 Task: Change comments notification setting an edits to none.
Action: Mouse moved to (1108, 66)
Screenshot: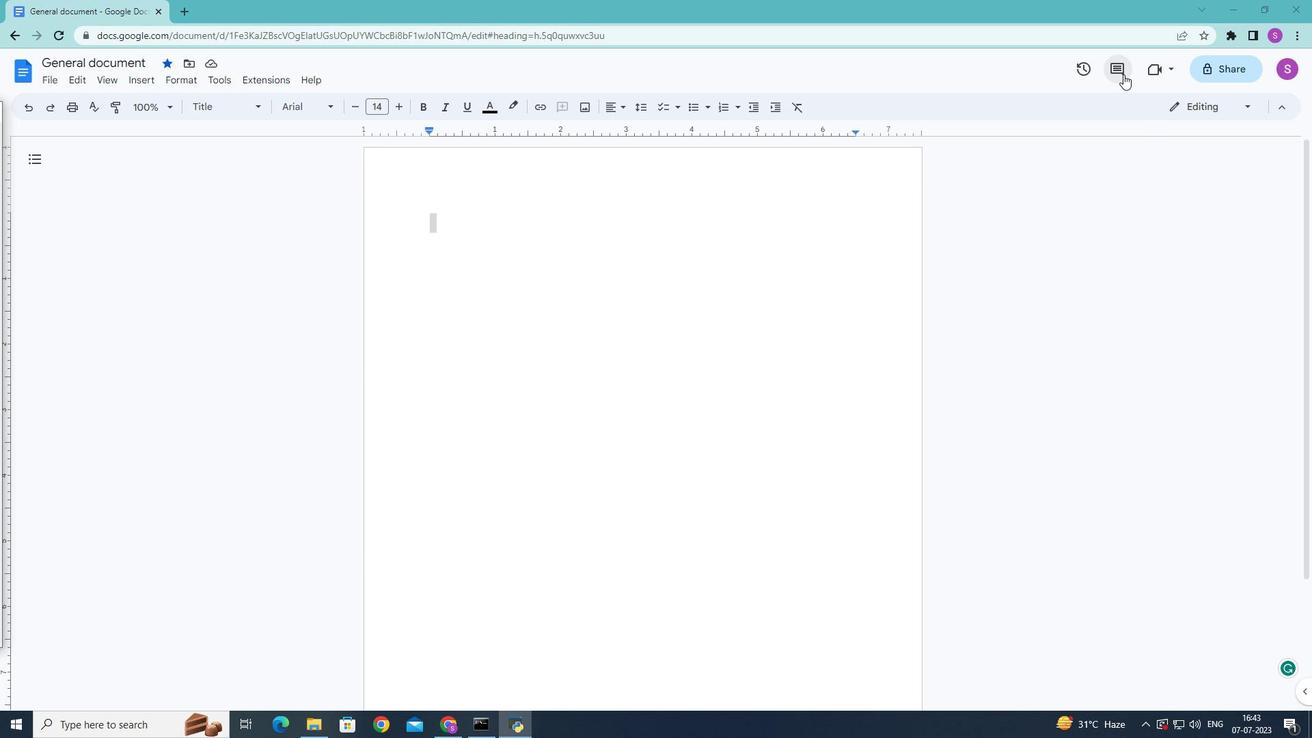 
Action: Mouse pressed left at (1108, 66)
Screenshot: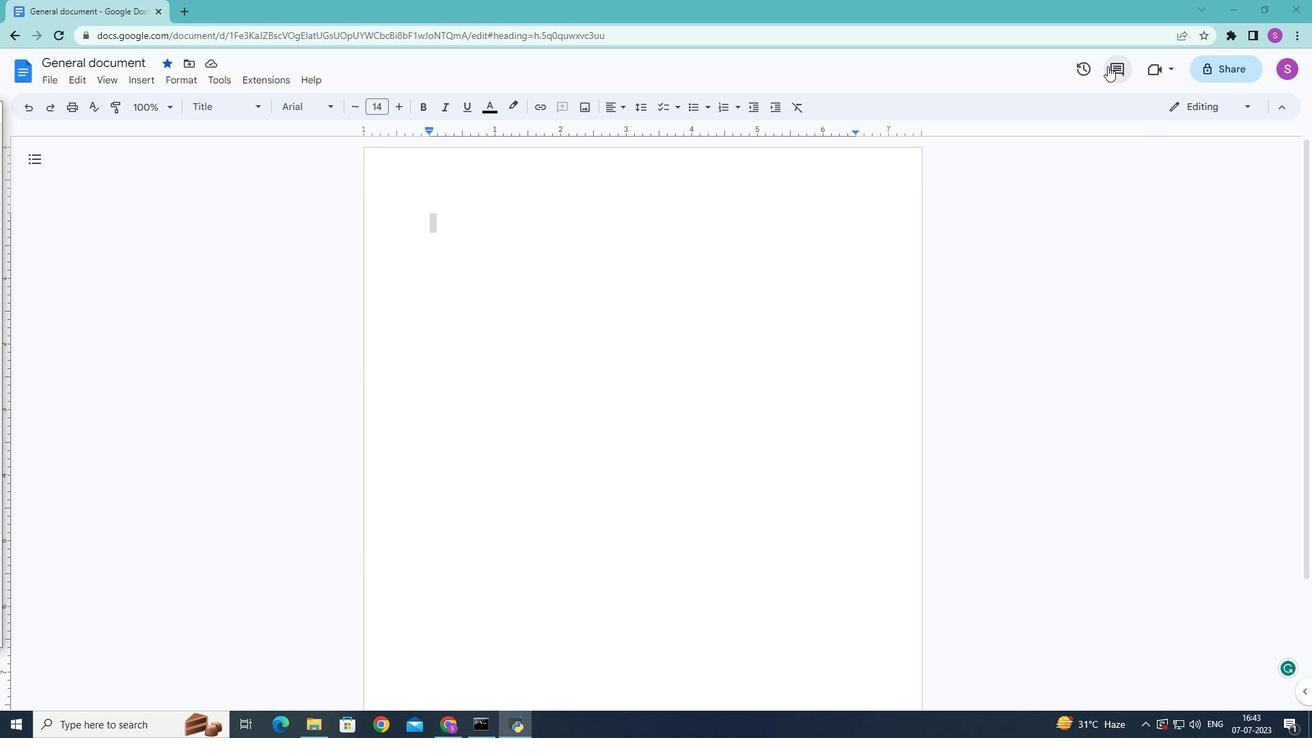 
Action: Mouse moved to (1236, 114)
Screenshot: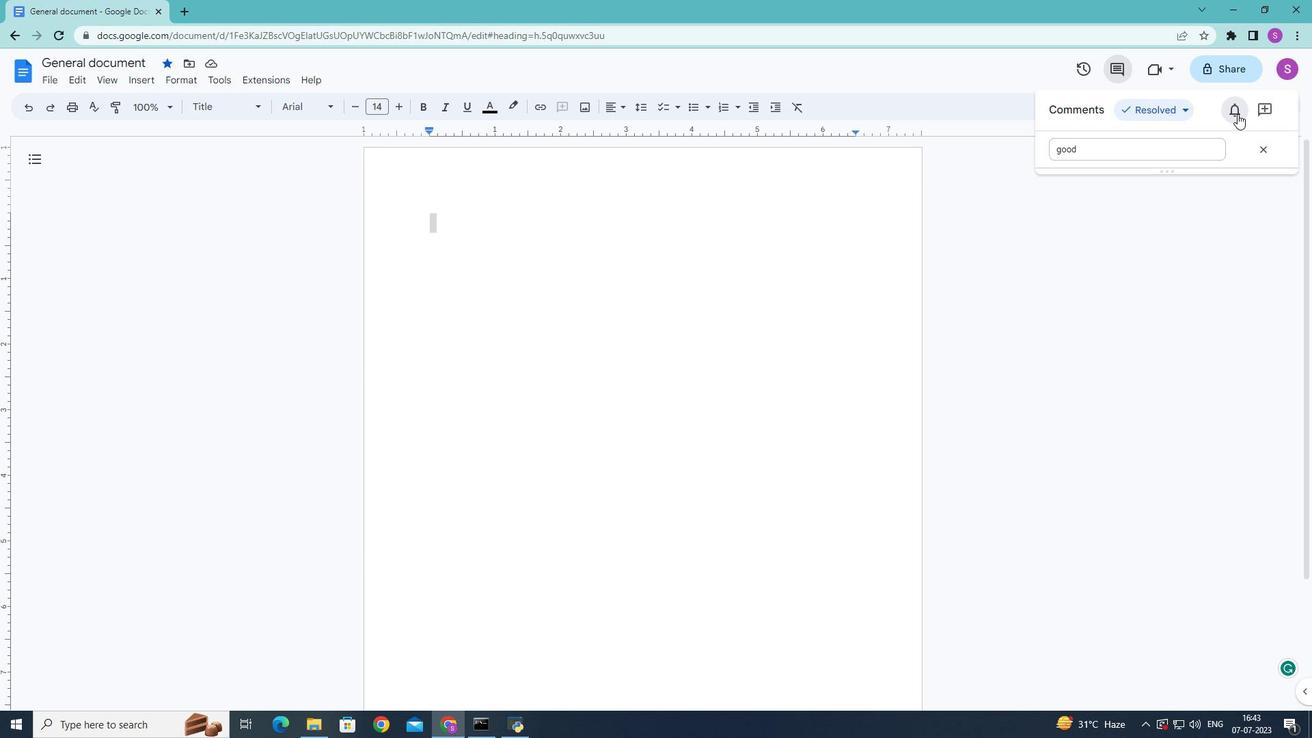 
Action: Mouse pressed left at (1236, 114)
Screenshot: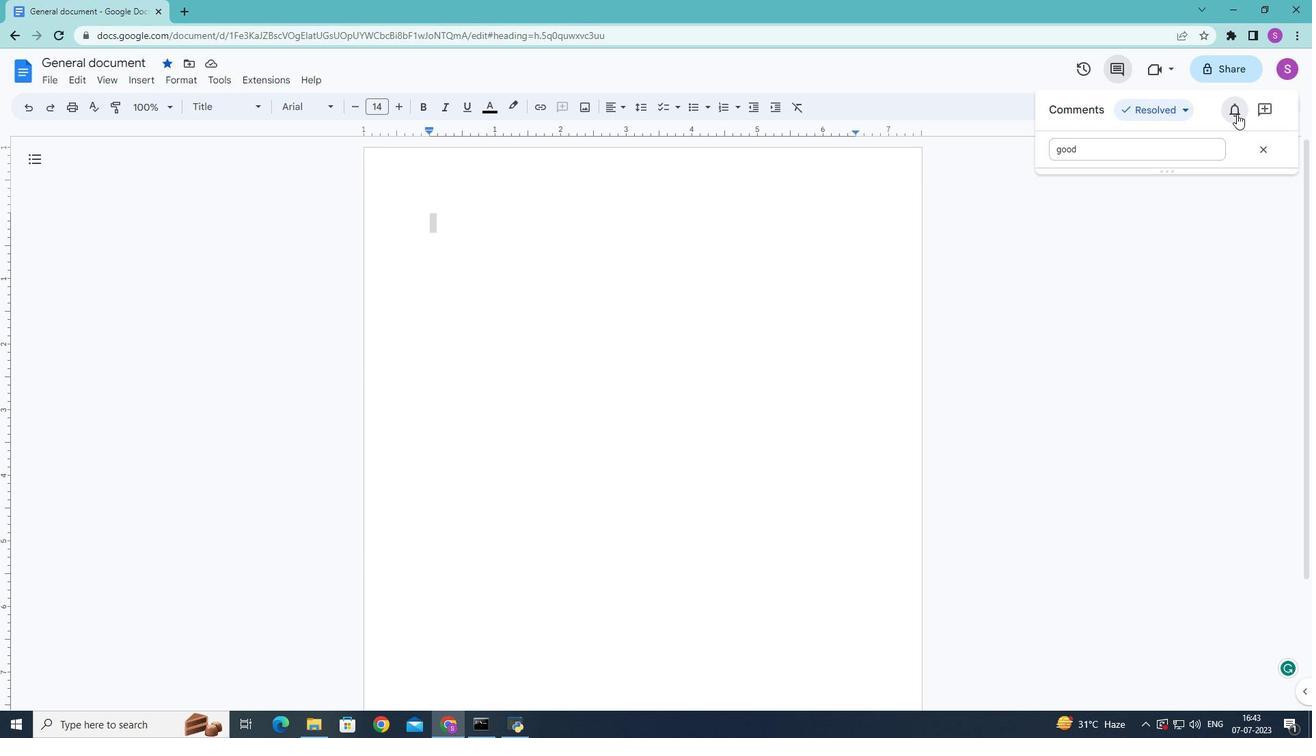 
Action: Mouse moved to (552, 495)
Screenshot: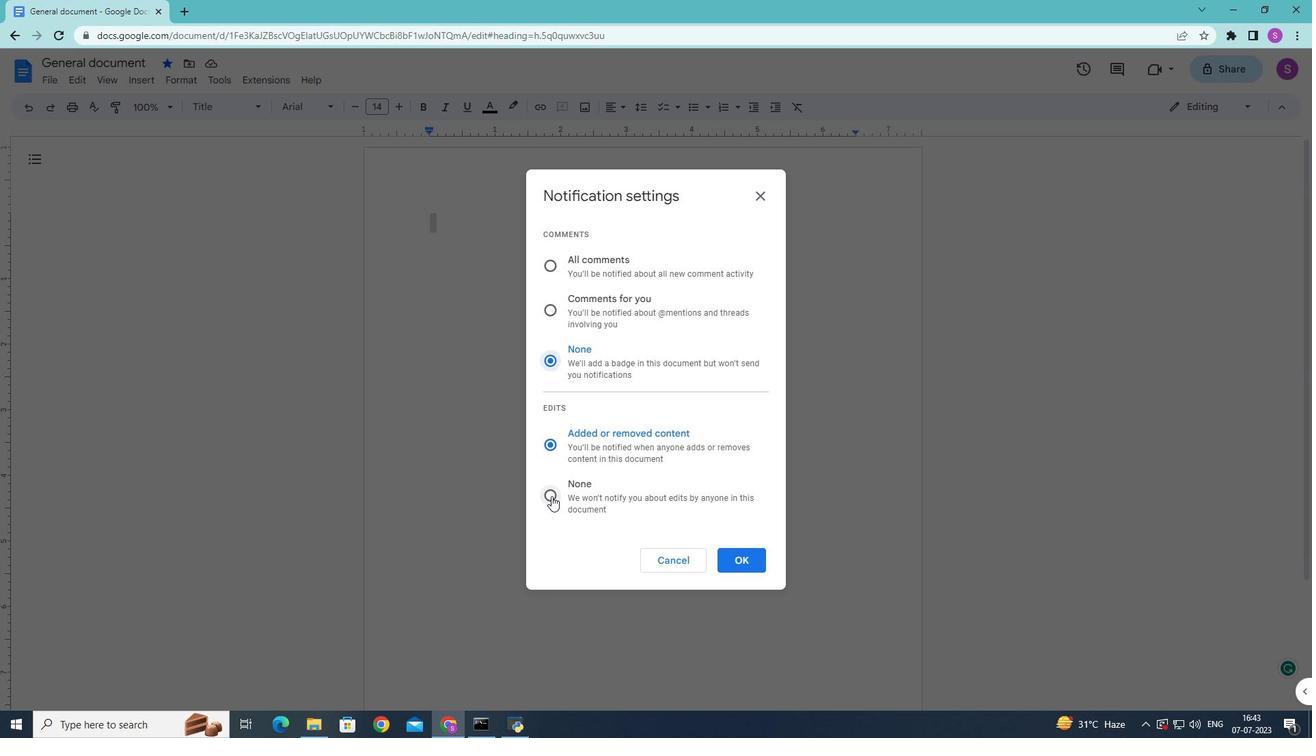 
Action: Mouse pressed left at (551, 496)
Screenshot: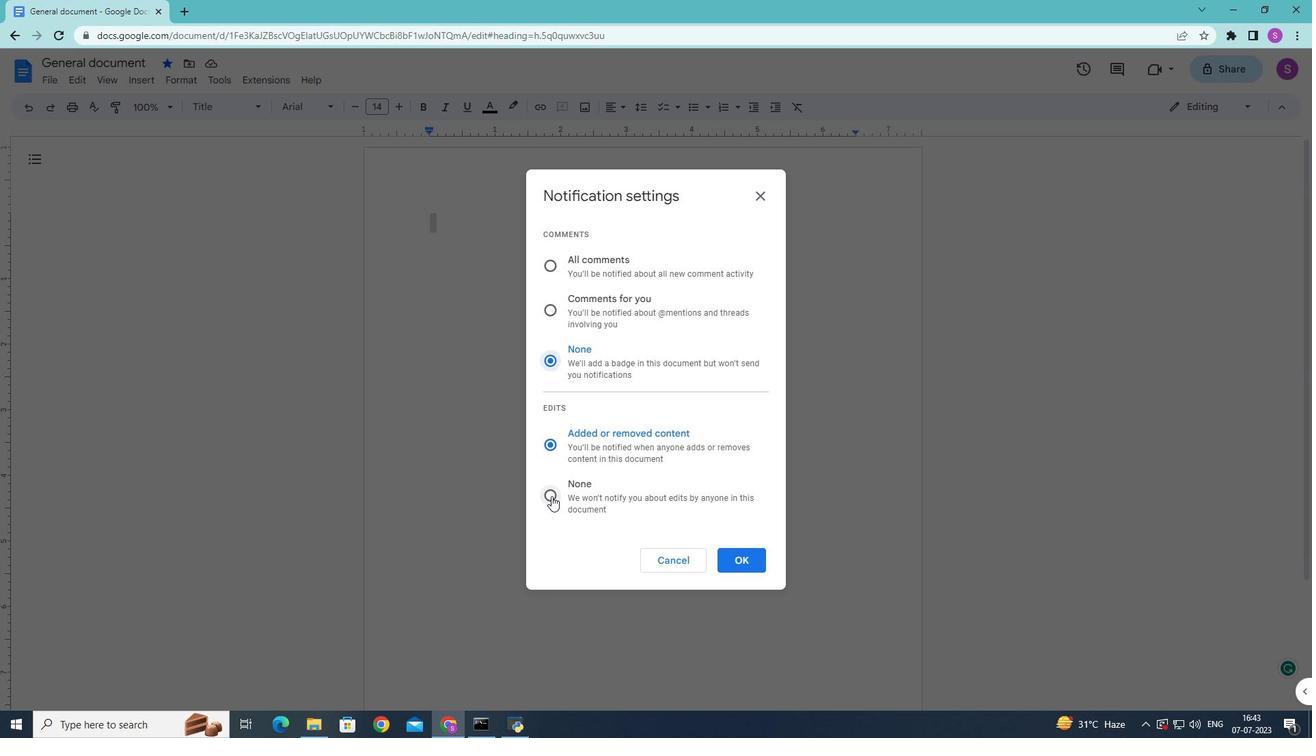 
Action: Mouse moved to (750, 559)
Screenshot: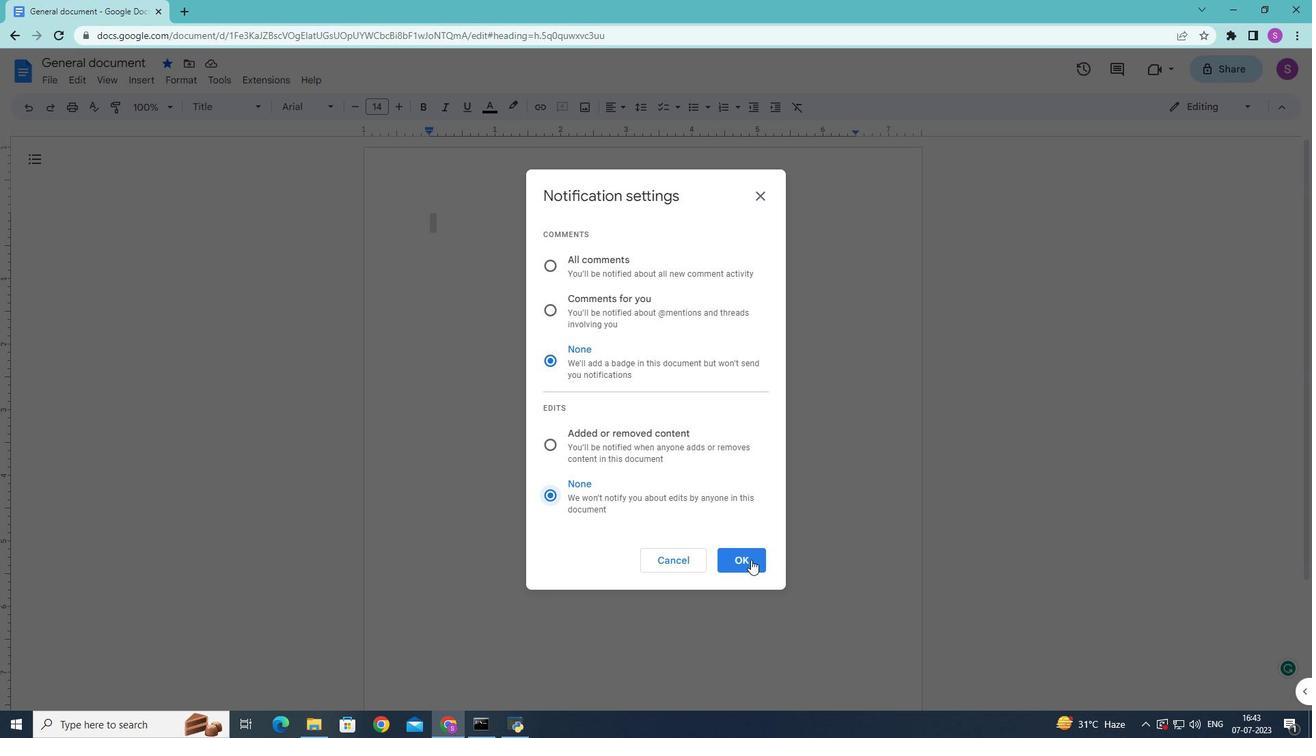 
Action: Mouse pressed left at (750, 559)
Screenshot: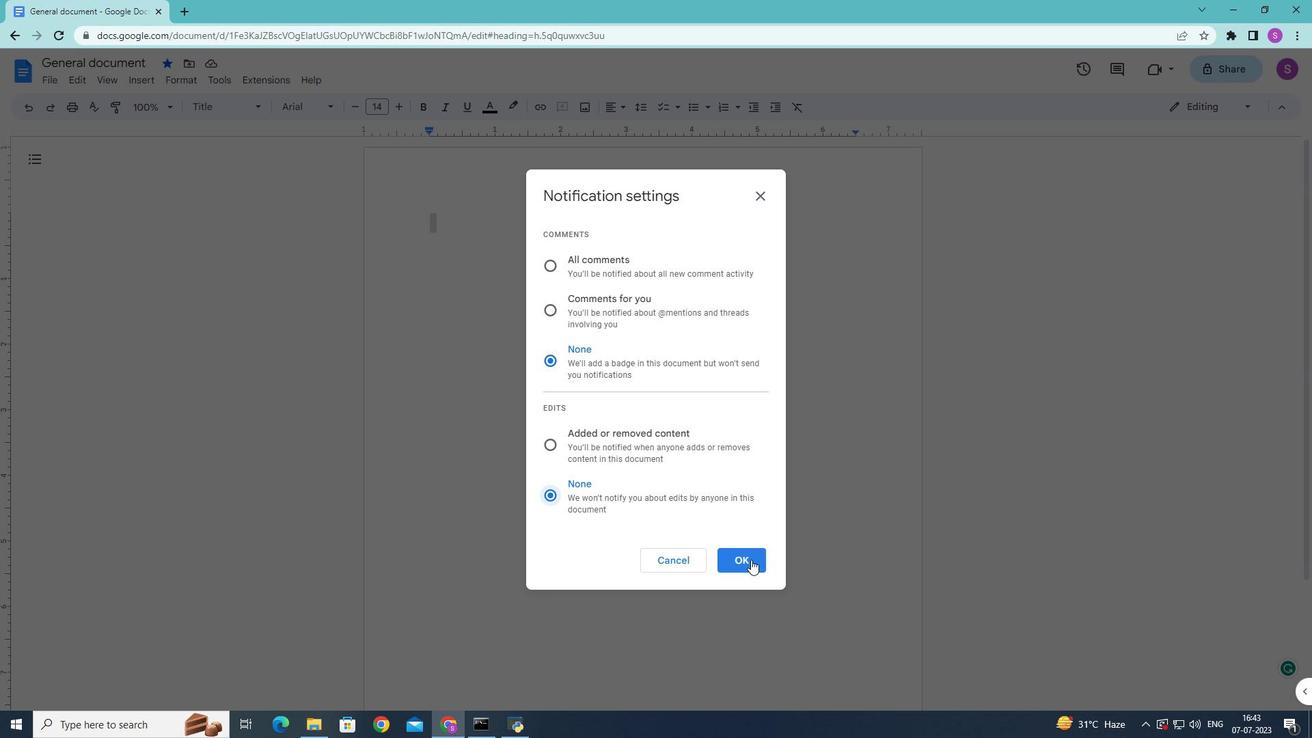 
